 Task: For heading Arial with bold.  font size for heading22,  'Change the font style of data to'Arial Narrow.  and font size to 14,  Change the alignment of both headline & data to Align middle.  In the sheet  EvaluationSalesByMonth_2022
Action: Mouse moved to (100, 111)
Screenshot: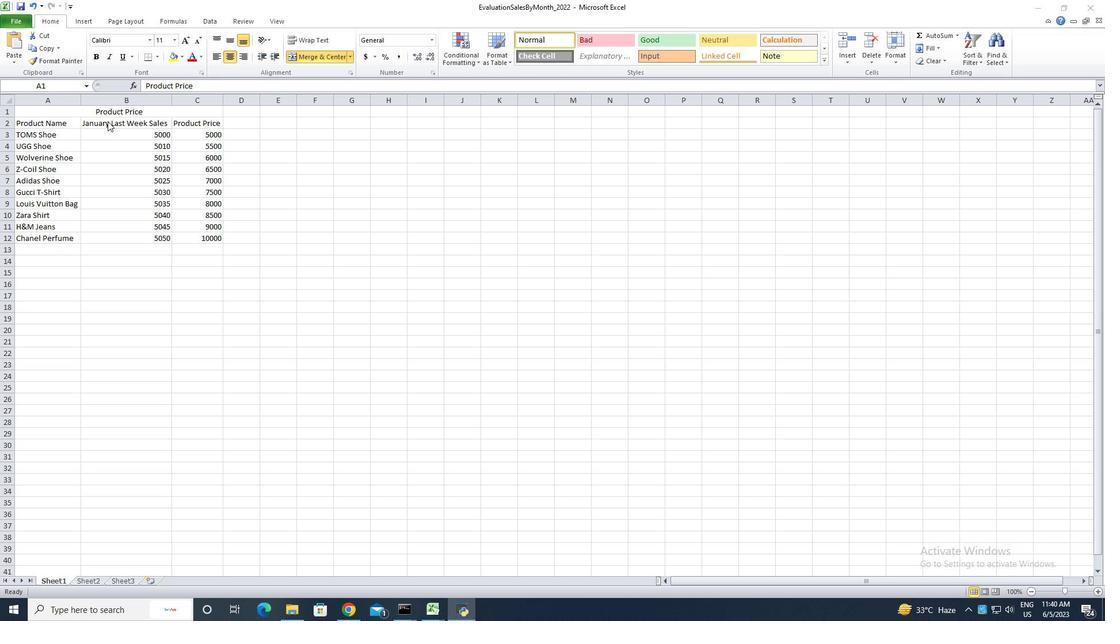 
Action: Mouse pressed left at (100, 111)
Screenshot: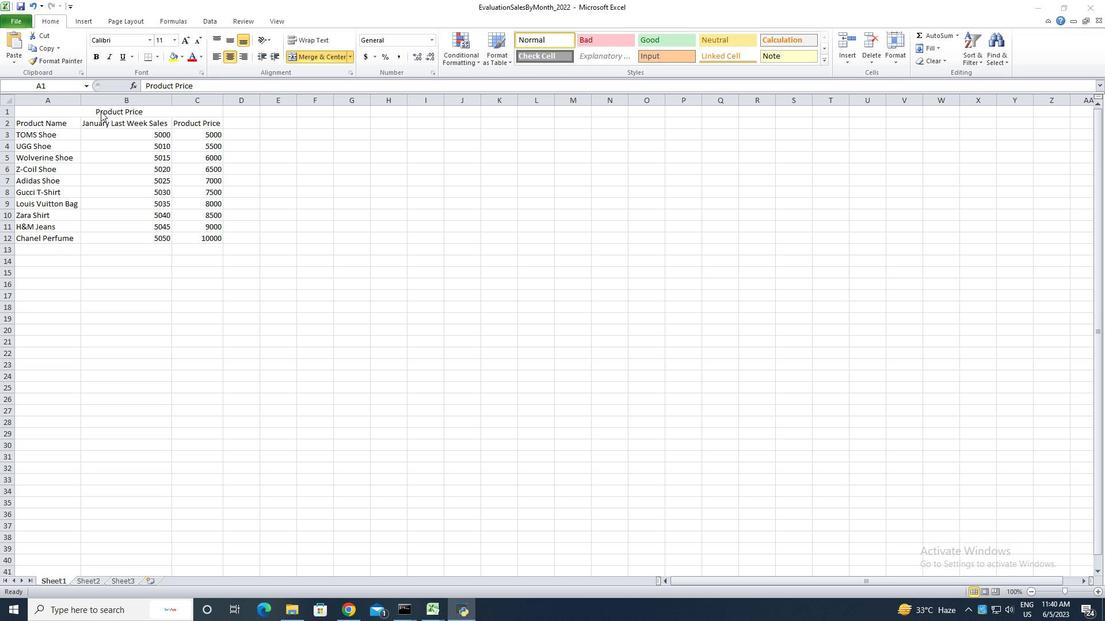 
Action: Mouse moved to (151, 41)
Screenshot: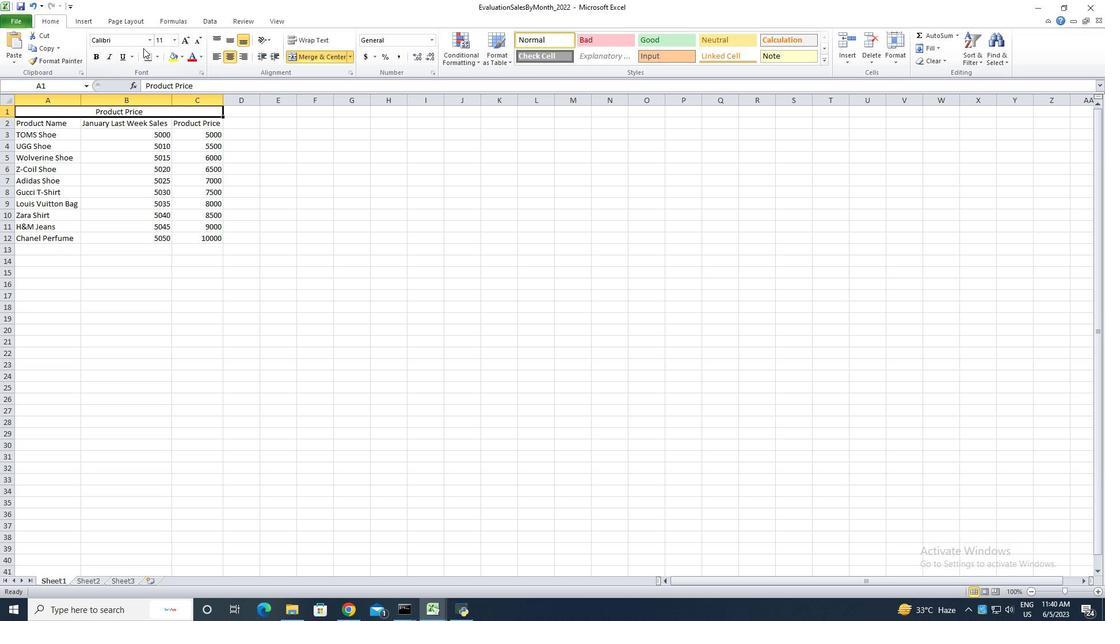 
Action: Mouse pressed left at (151, 41)
Screenshot: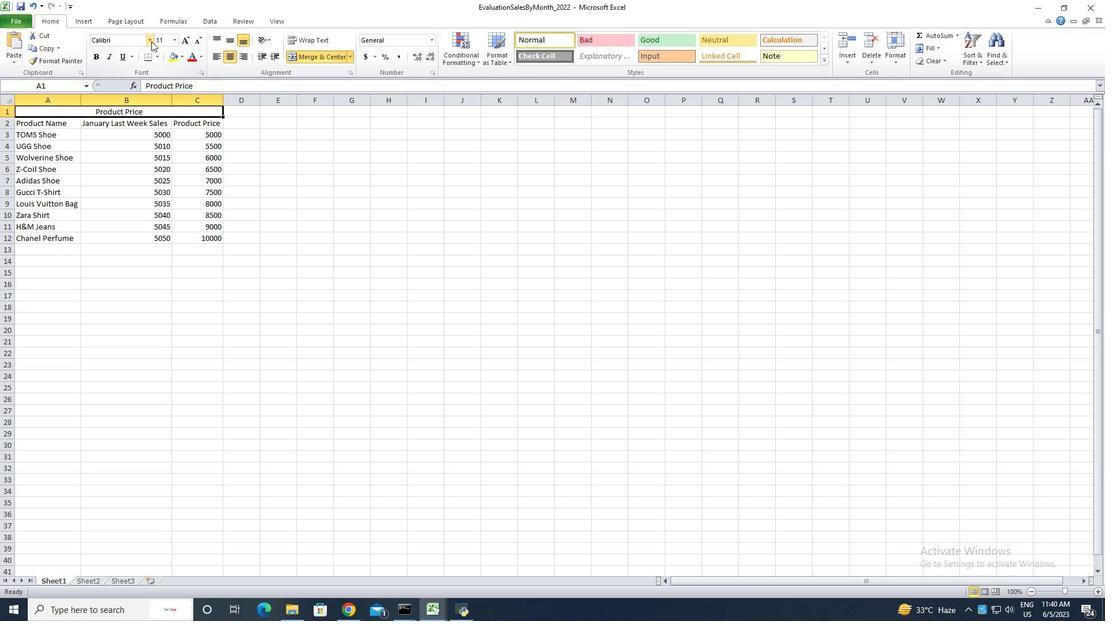 
Action: Mouse moved to (128, 134)
Screenshot: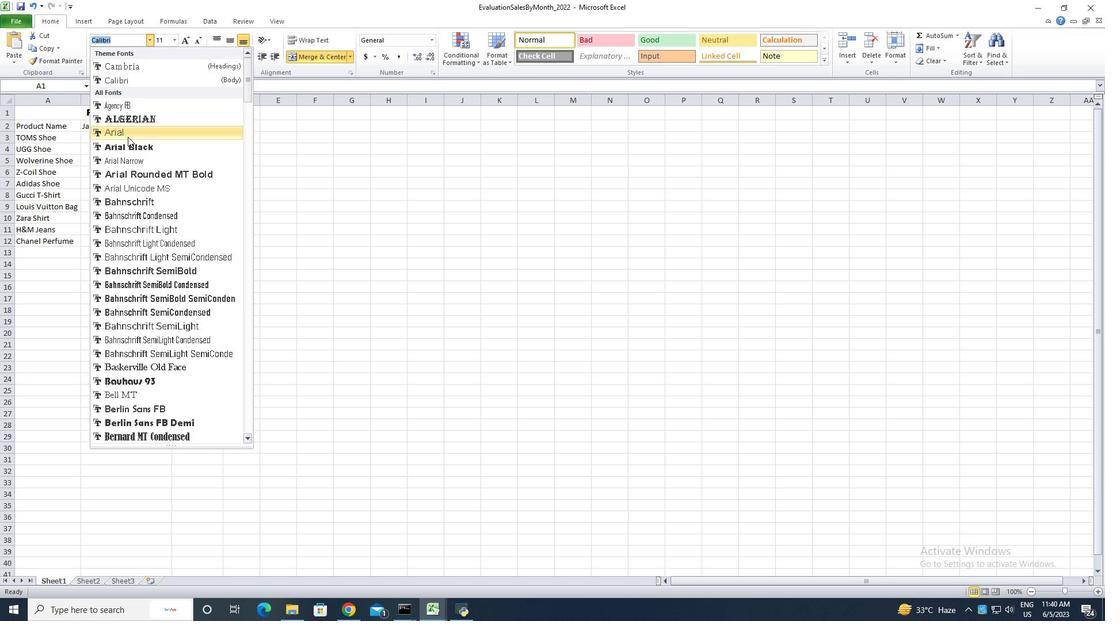 
Action: Mouse pressed left at (128, 134)
Screenshot: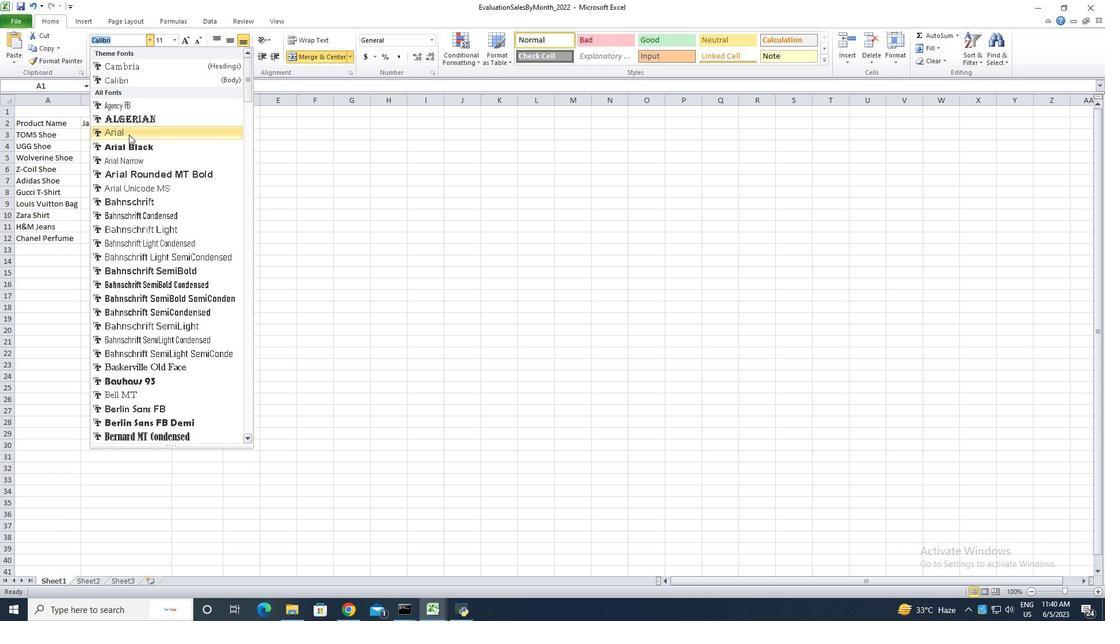 
Action: Mouse moved to (93, 58)
Screenshot: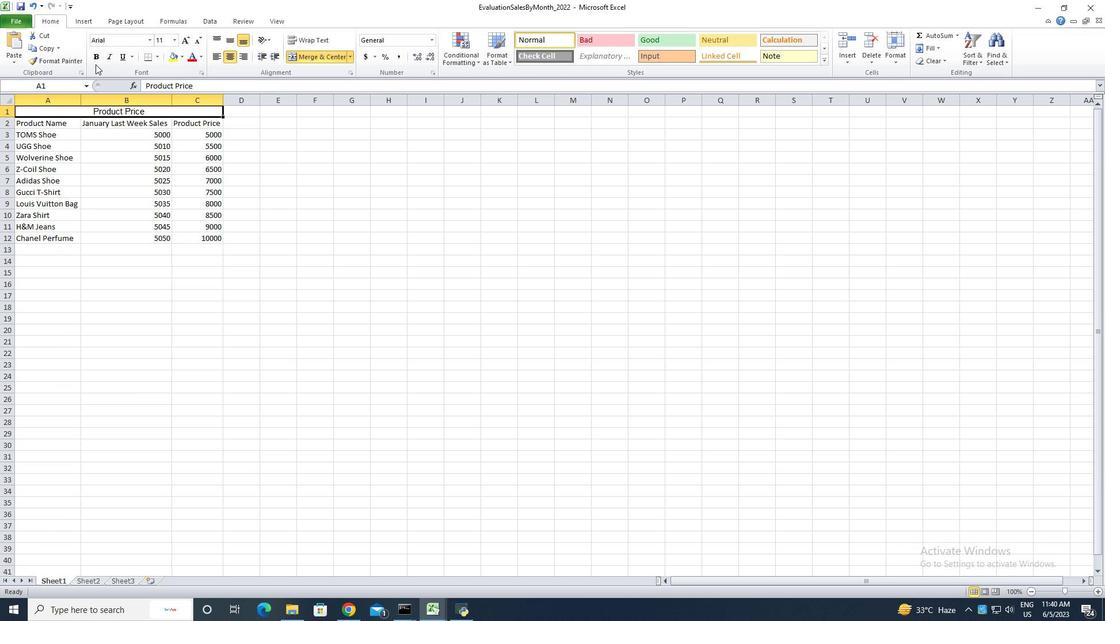 
Action: Mouse pressed left at (93, 58)
Screenshot: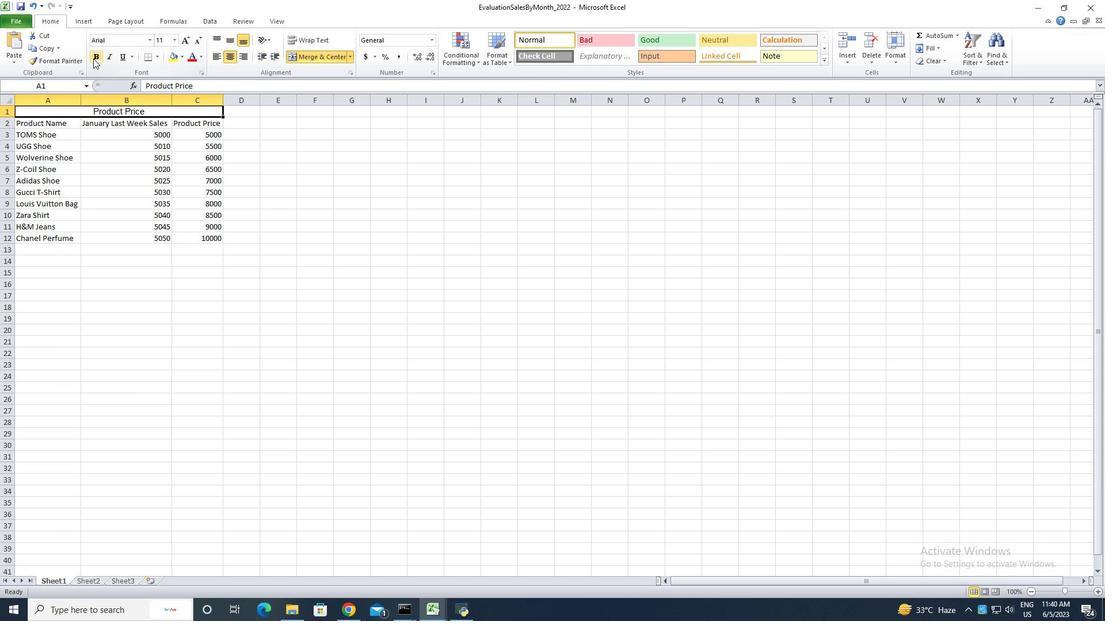 
Action: Mouse moved to (185, 39)
Screenshot: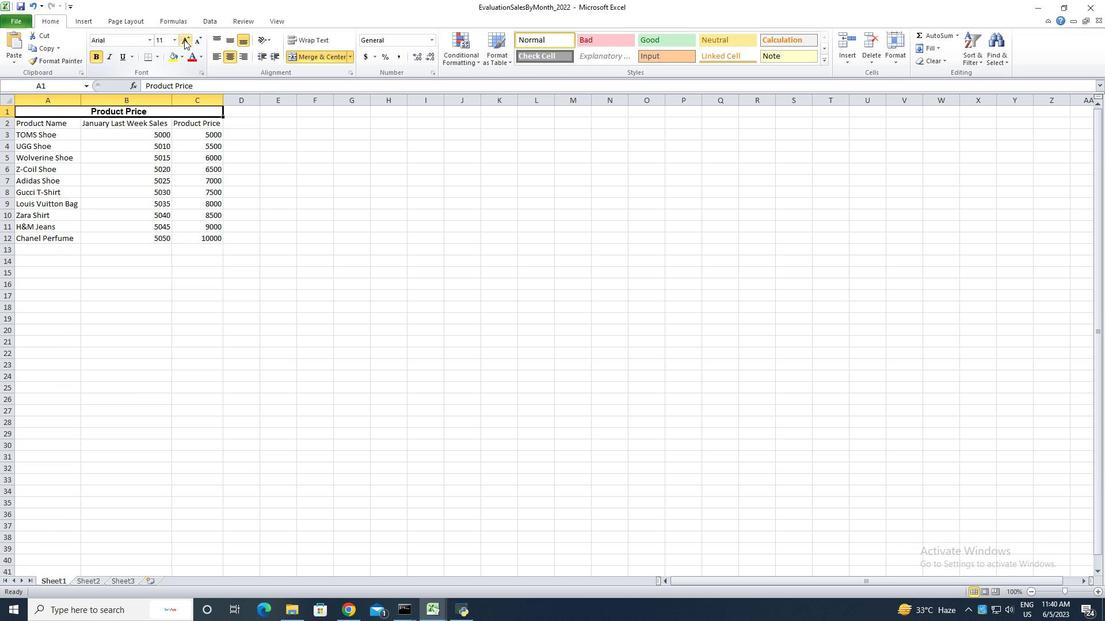 
Action: Mouse pressed left at (185, 39)
Screenshot: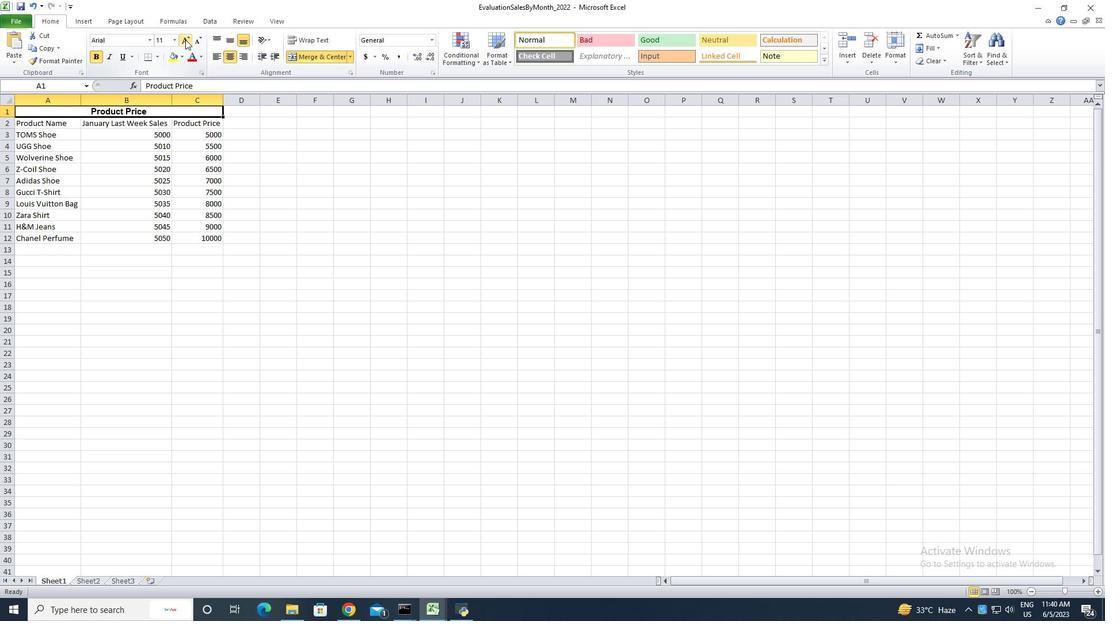
Action: Mouse pressed left at (185, 39)
Screenshot: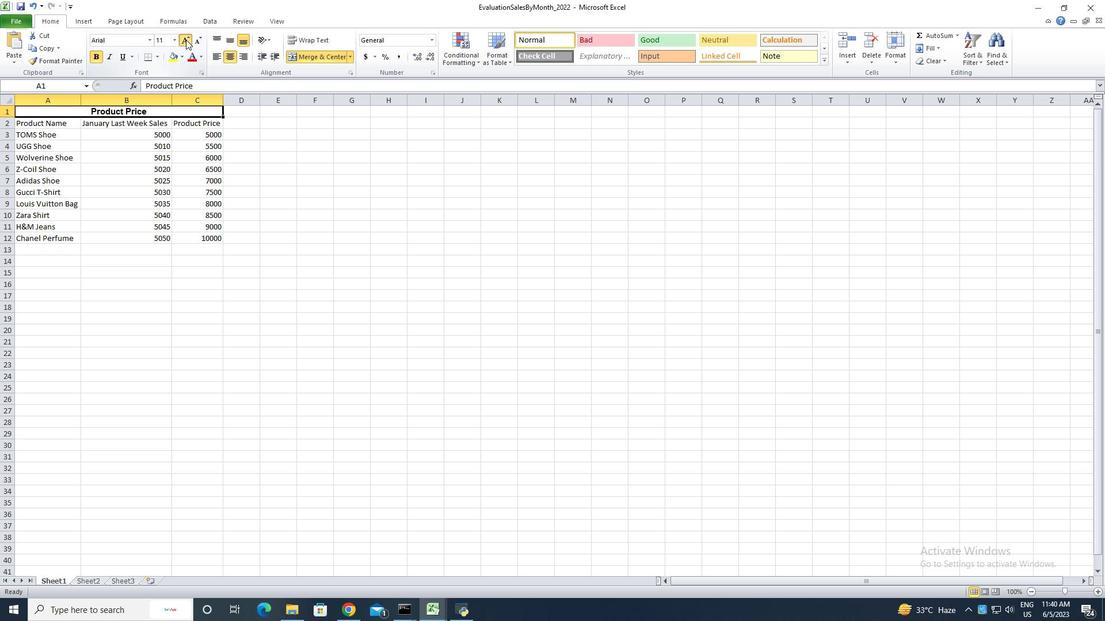 
Action: Mouse pressed left at (185, 39)
Screenshot: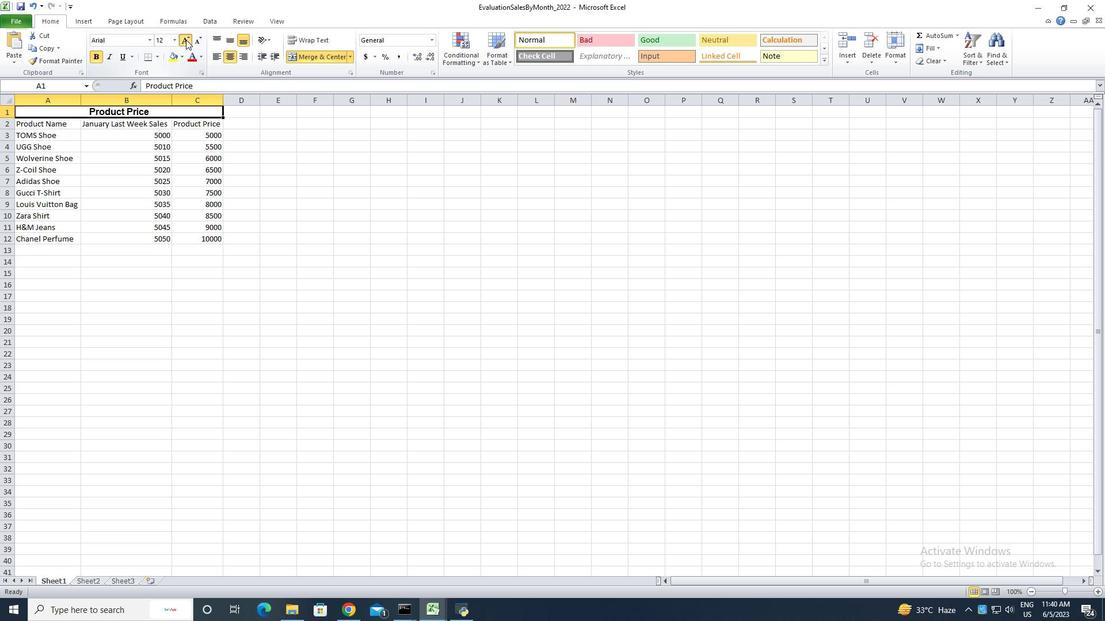 
Action: Mouse pressed left at (185, 39)
Screenshot: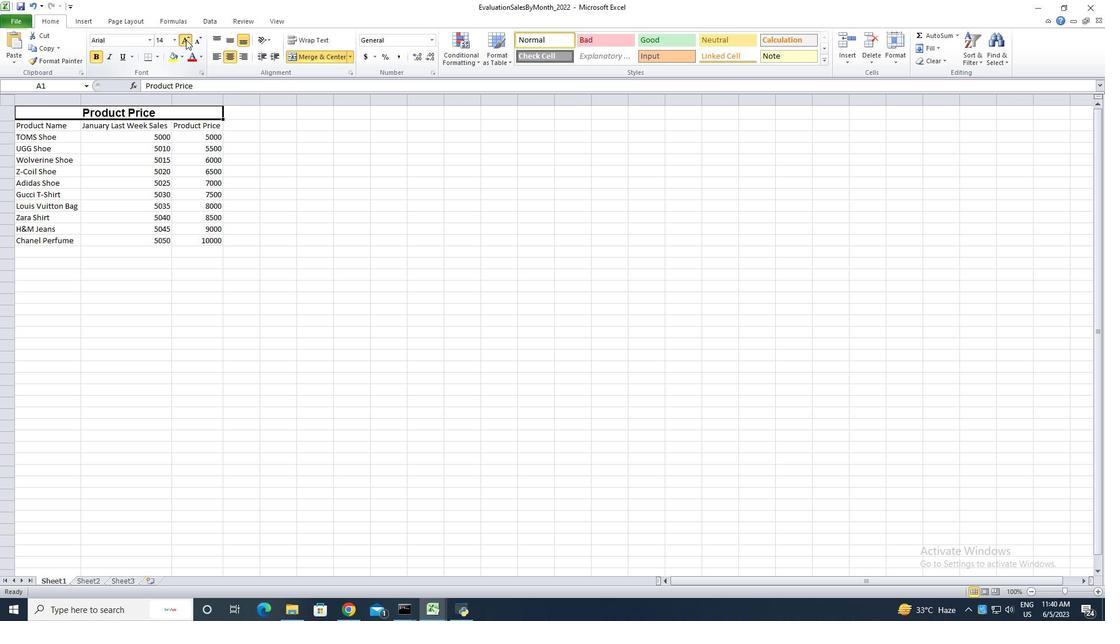 
Action: Mouse pressed left at (185, 39)
Screenshot: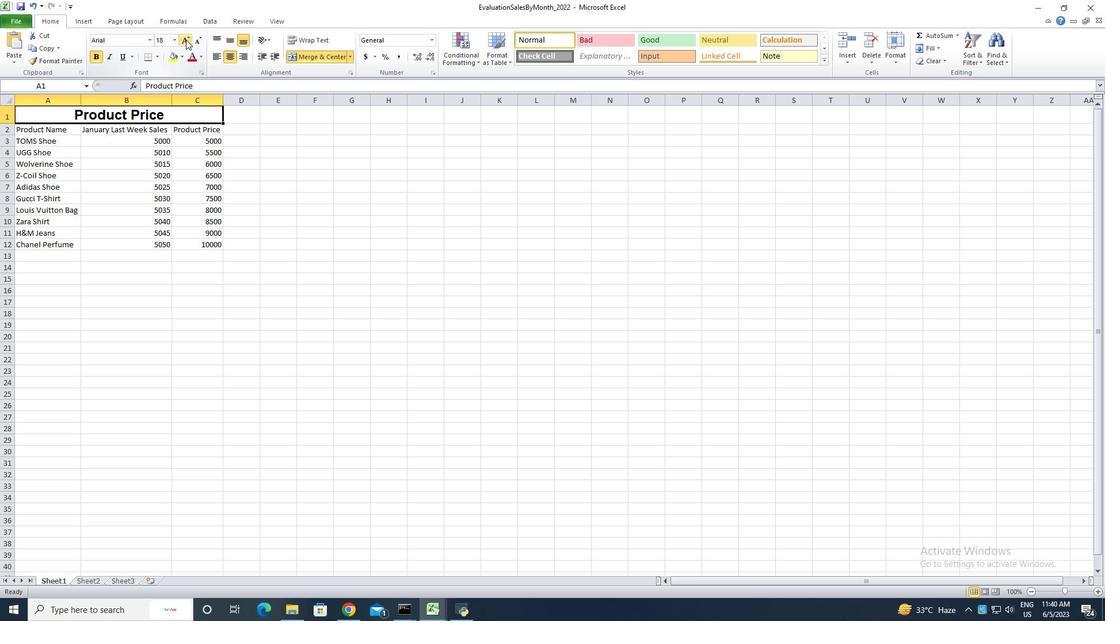 
Action: Mouse pressed left at (185, 39)
Screenshot: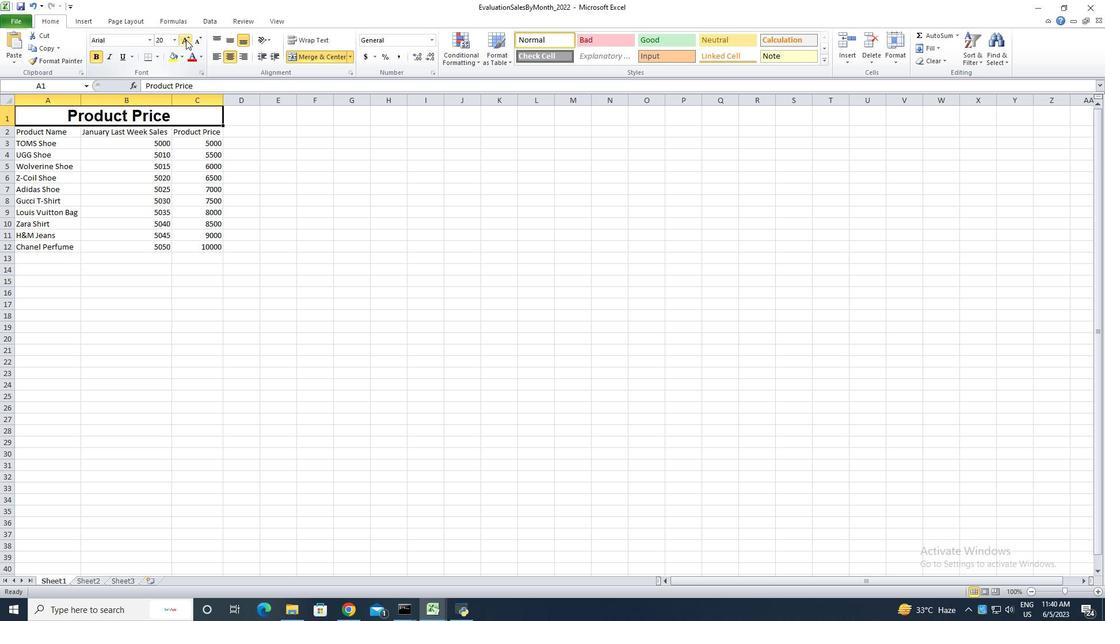 
Action: Mouse moved to (45, 135)
Screenshot: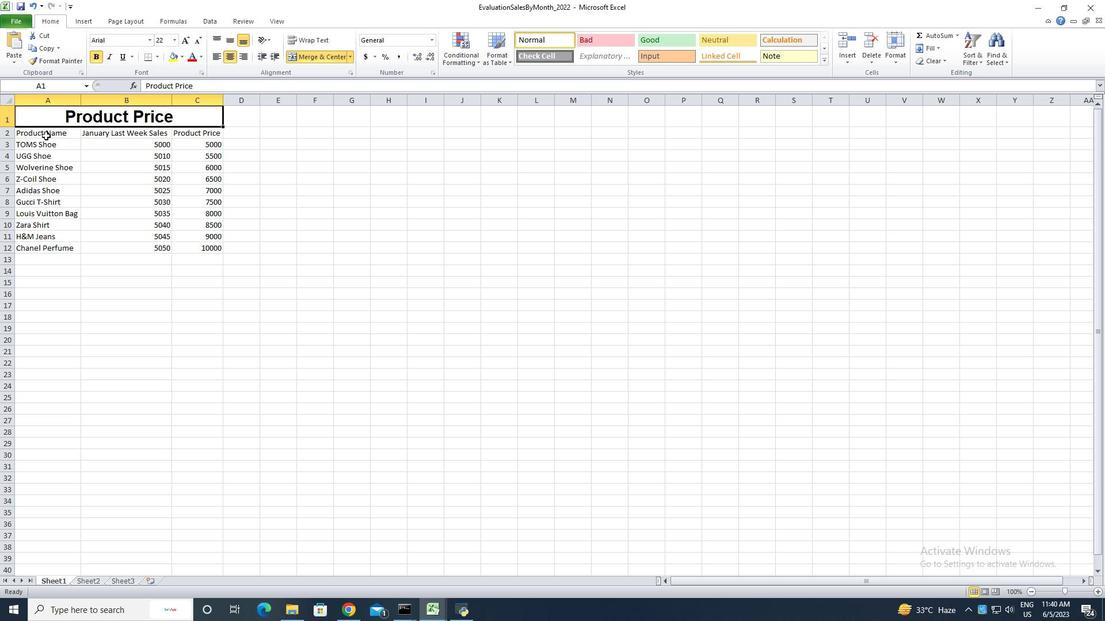 
Action: Mouse pressed left at (45, 135)
Screenshot: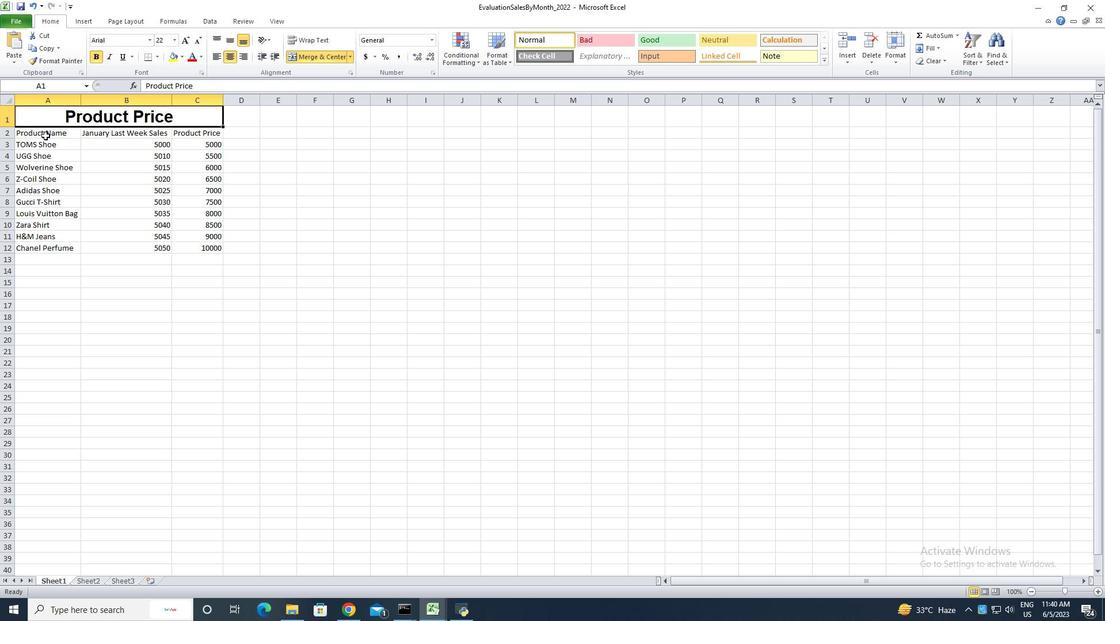 
Action: Mouse moved to (149, 40)
Screenshot: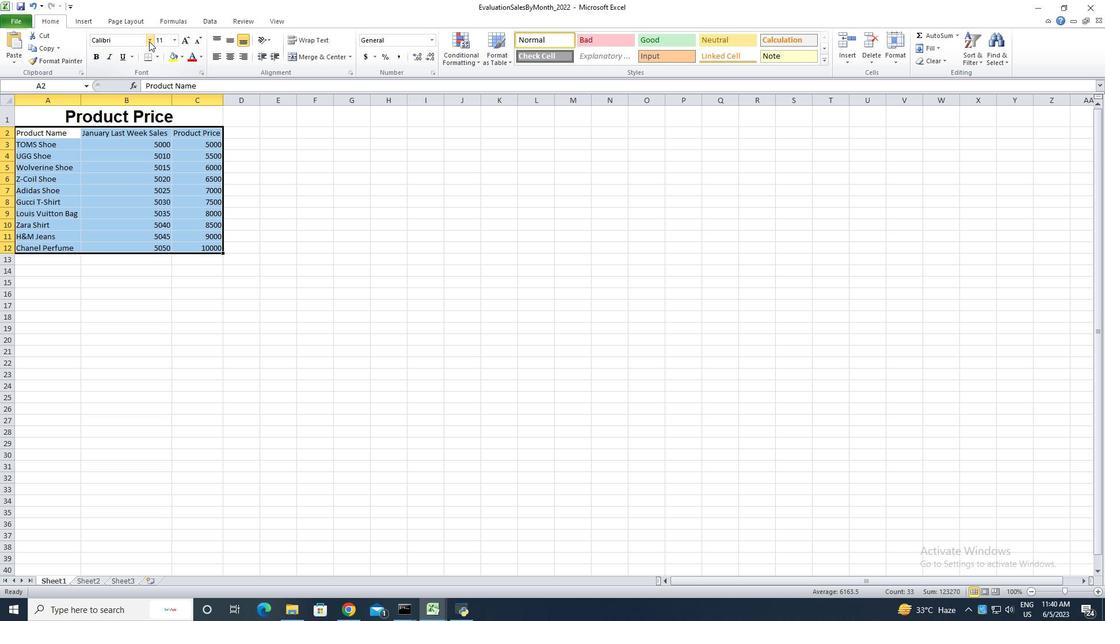 
Action: Mouse pressed left at (149, 40)
Screenshot: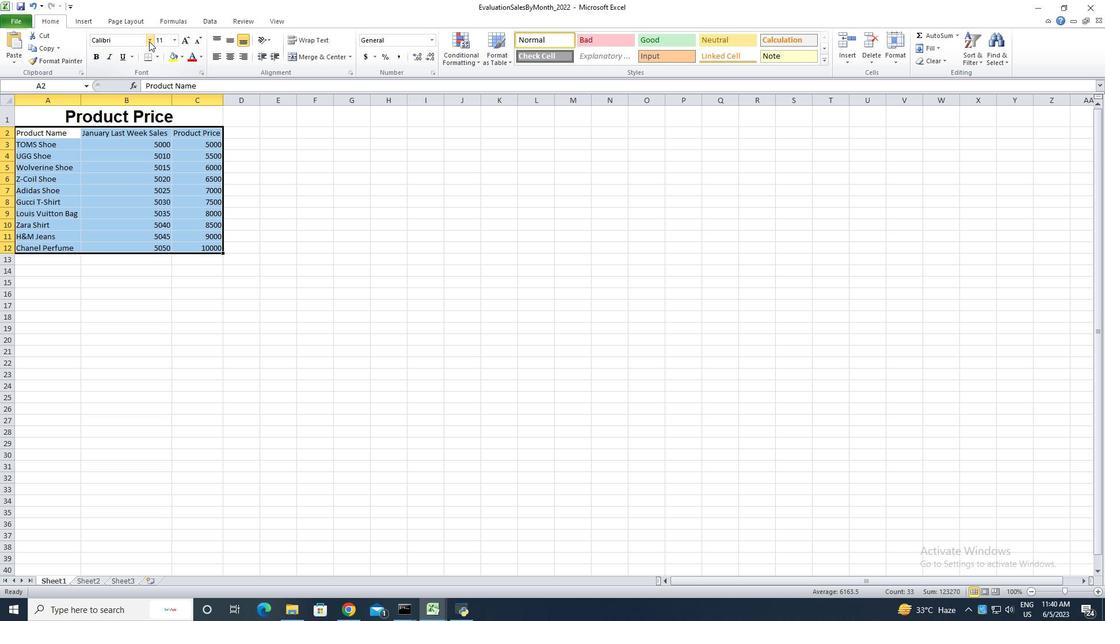 
Action: Mouse moved to (136, 159)
Screenshot: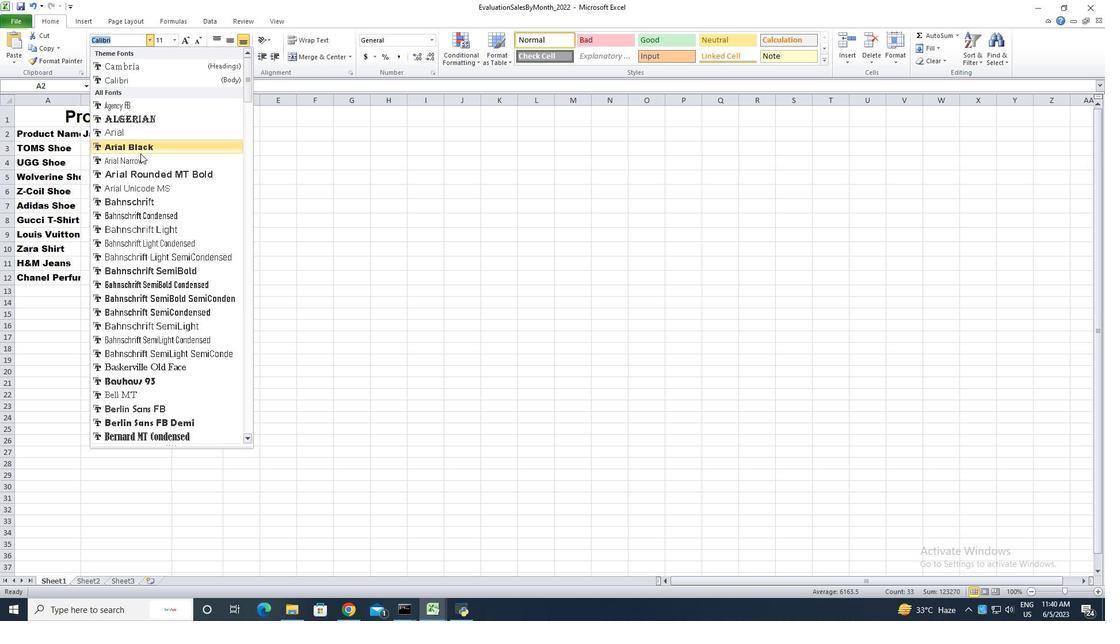 
Action: Mouse pressed left at (136, 159)
Screenshot: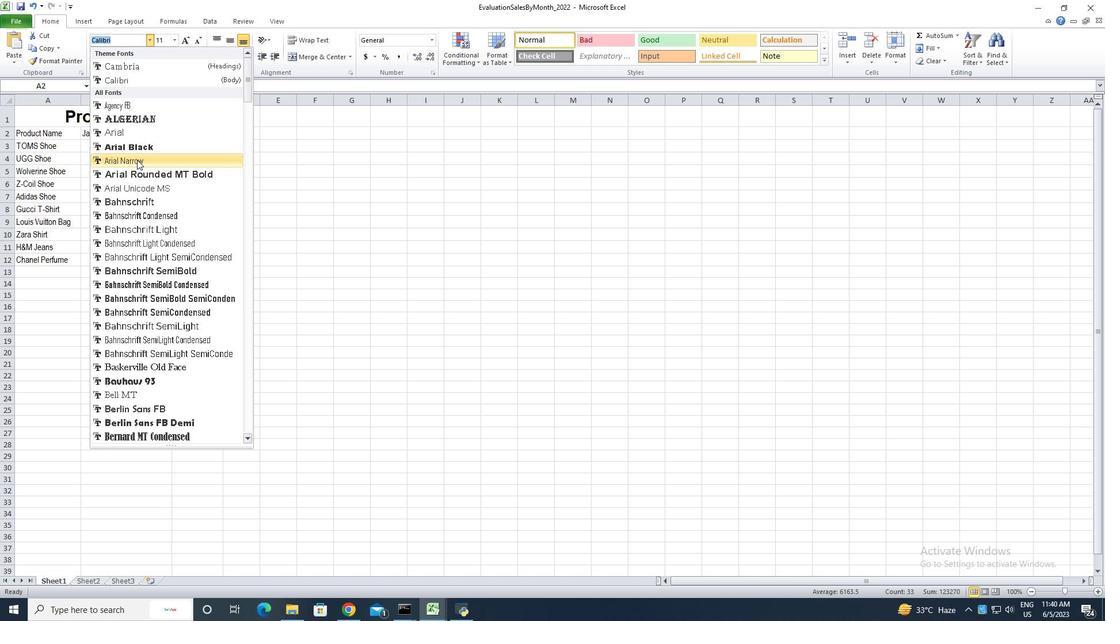 
Action: Mouse moved to (185, 42)
Screenshot: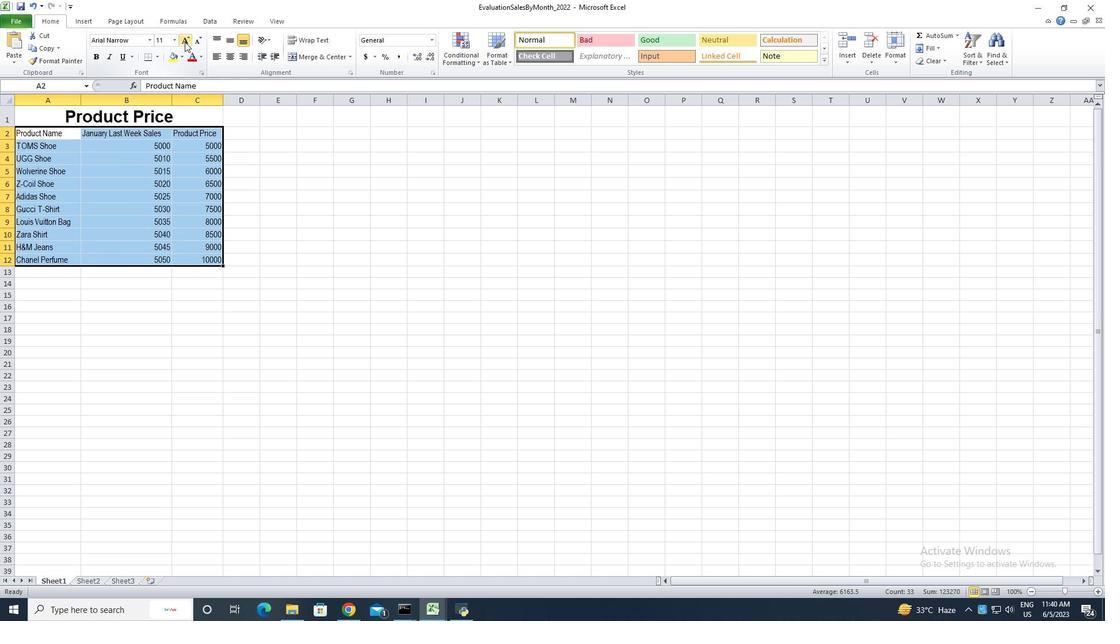 
Action: Mouse pressed left at (185, 42)
Screenshot: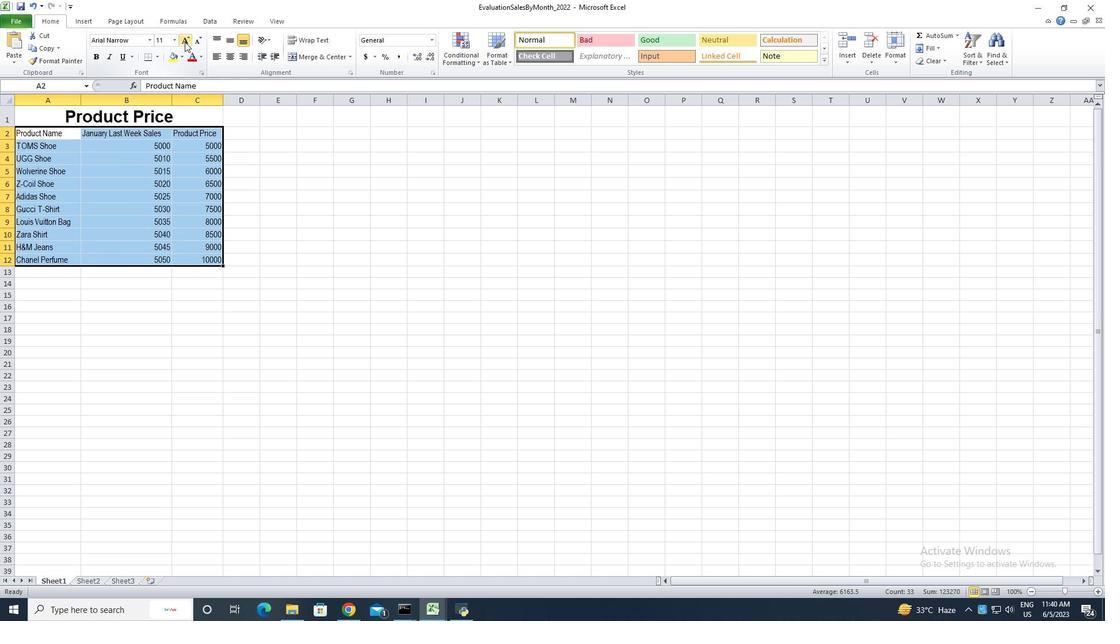 
Action: Mouse pressed left at (185, 42)
Screenshot: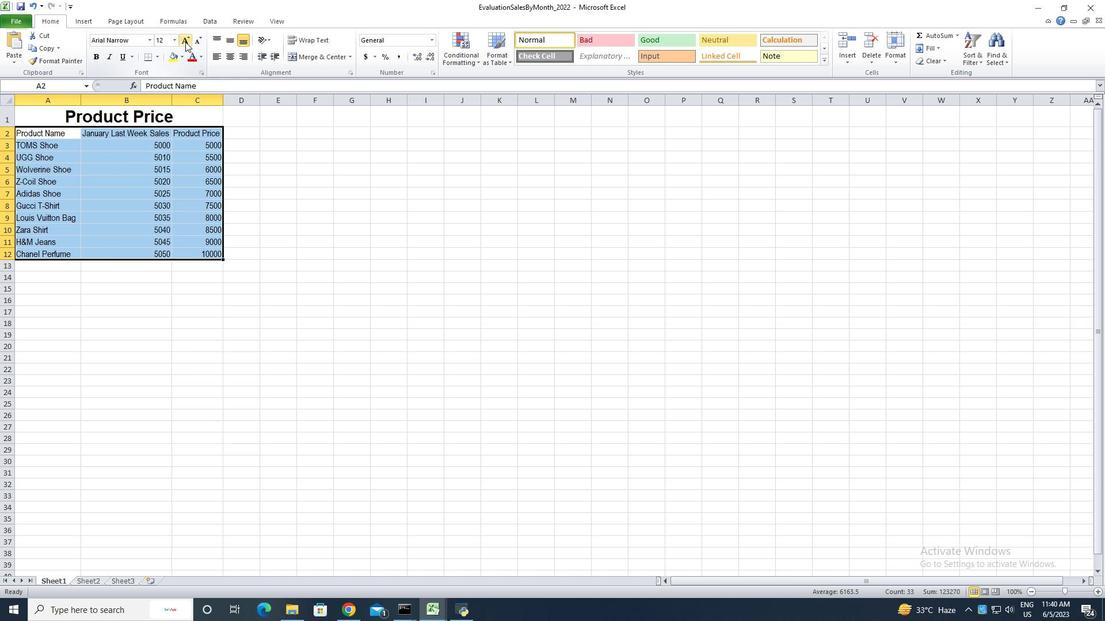 
Action: Mouse moved to (203, 319)
Screenshot: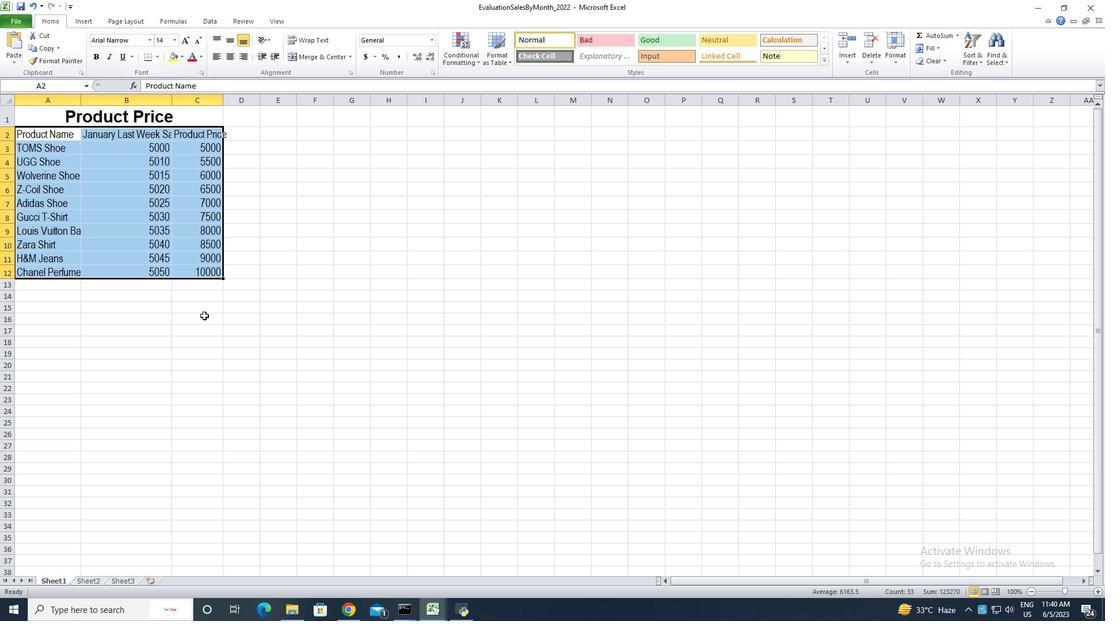 
Action: Mouse pressed left at (203, 319)
Screenshot: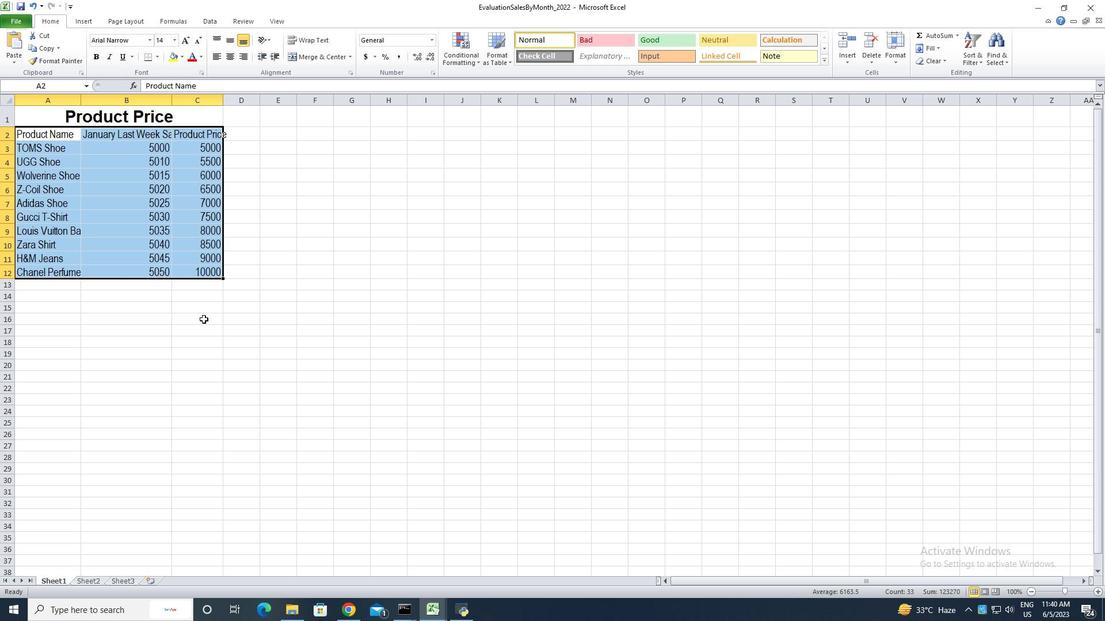 
Action: Mouse moved to (81, 104)
Screenshot: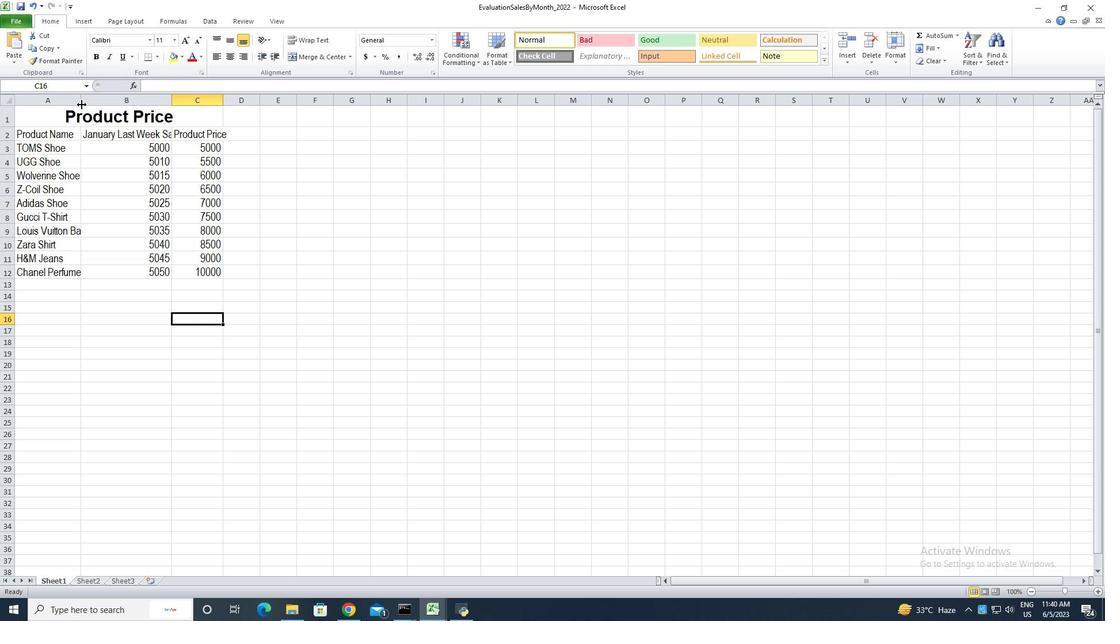 
Action: Mouse pressed left at (81, 104)
Screenshot: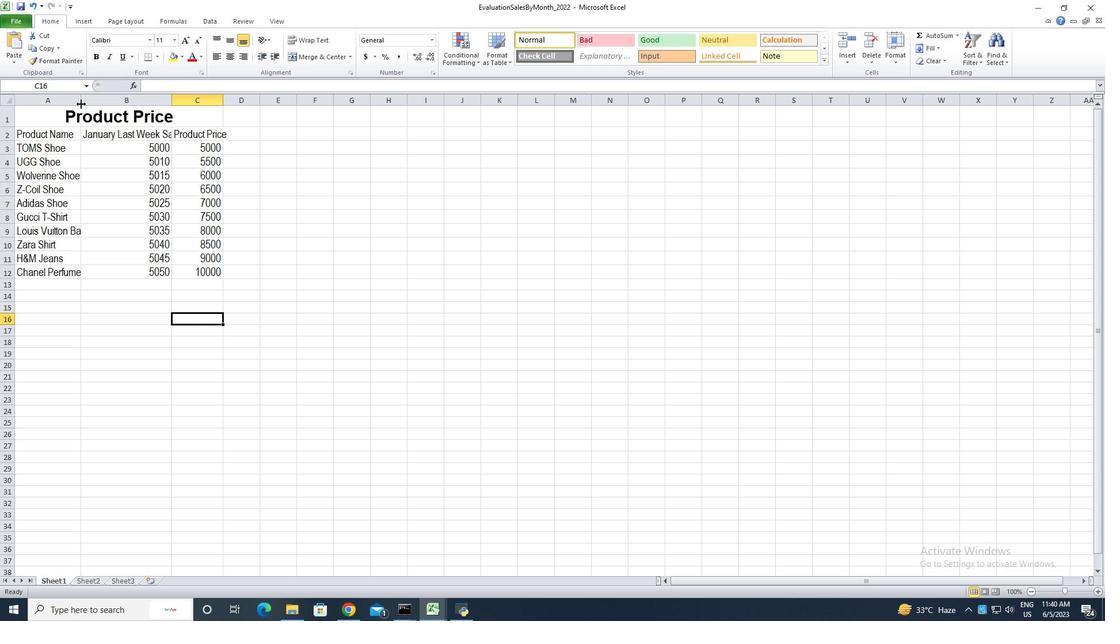 
Action: Mouse pressed left at (81, 104)
Screenshot: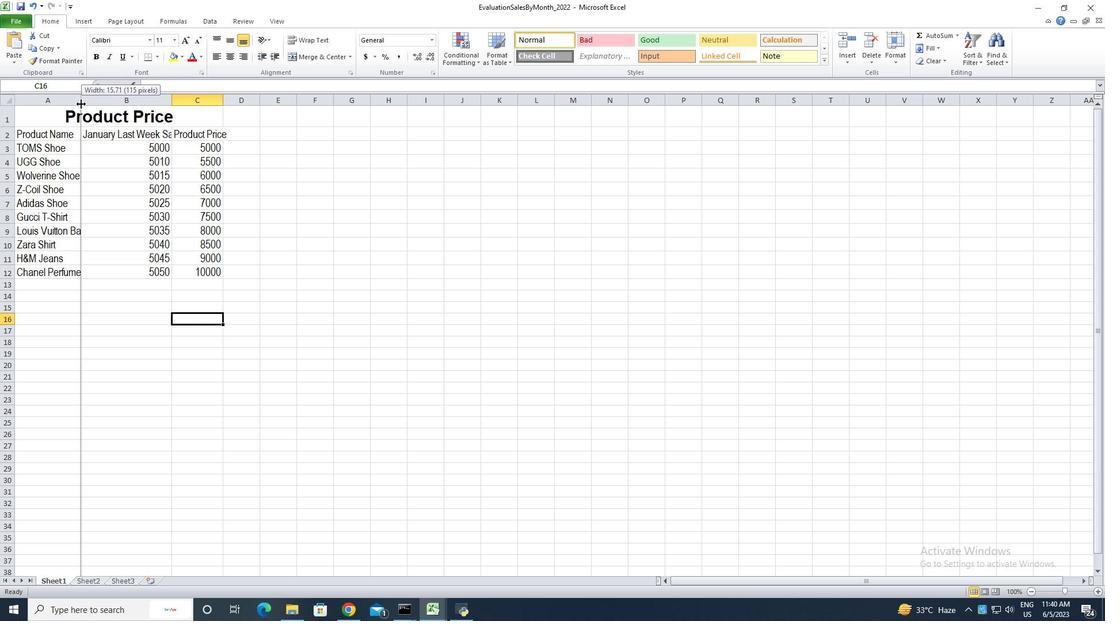 
Action: Mouse moved to (182, 102)
Screenshot: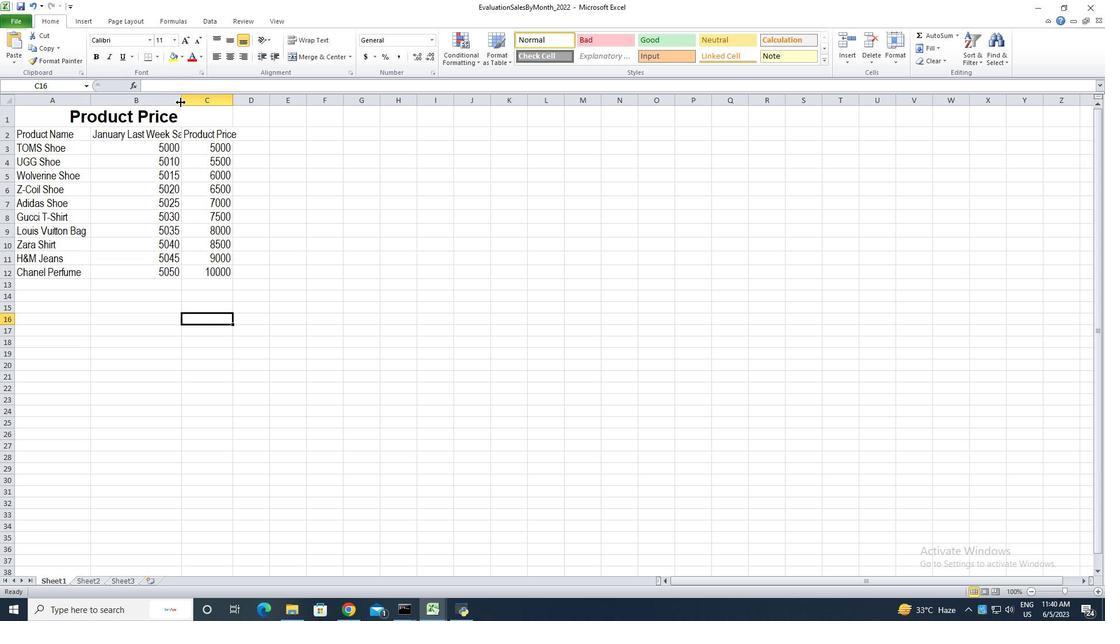 
Action: Mouse pressed left at (182, 102)
Screenshot: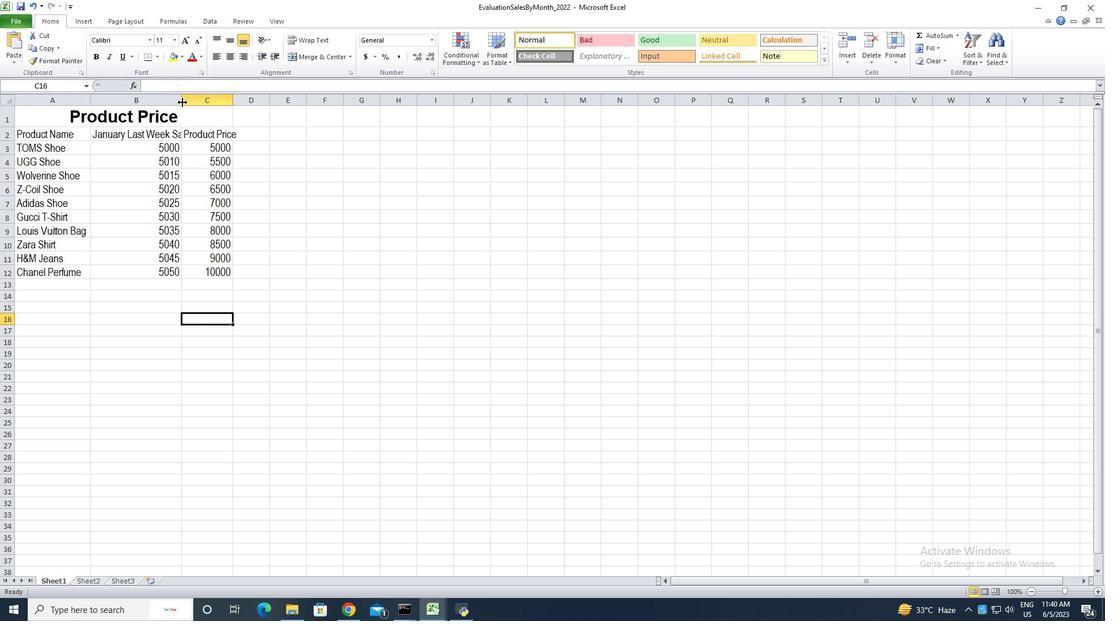 
Action: Mouse pressed left at (182, 102)
Screenshot: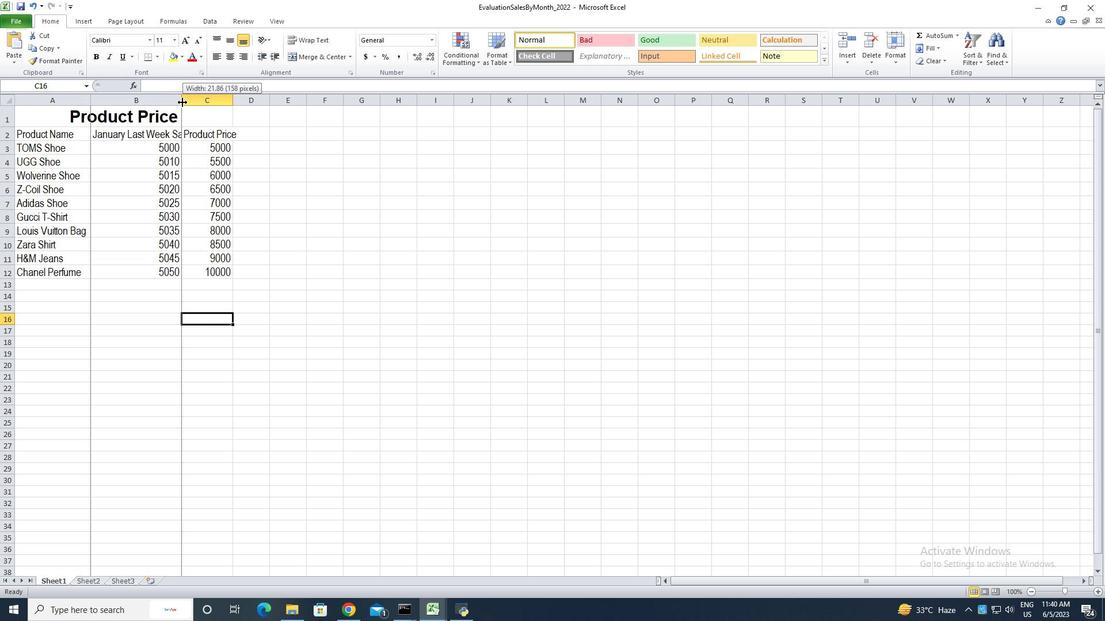 
Action: Mouse moved to (253, 103)
Screenshot: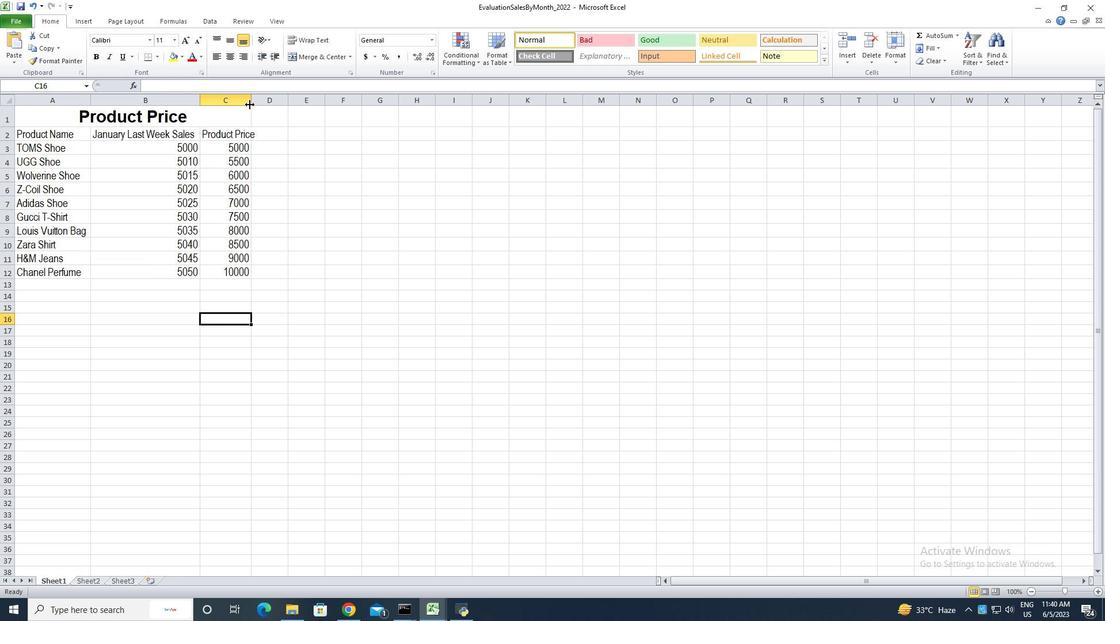 
Action: Mouse pressed left at (253, 103)
Screenshot: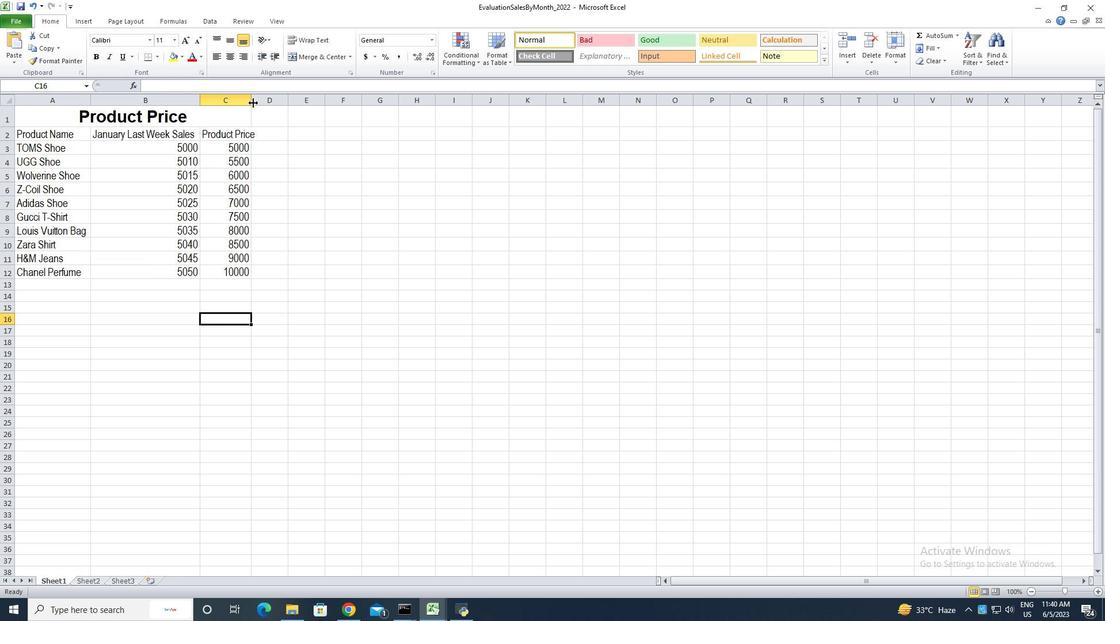 
Action: Mouse pressed left at (253, 103)
Screenshot: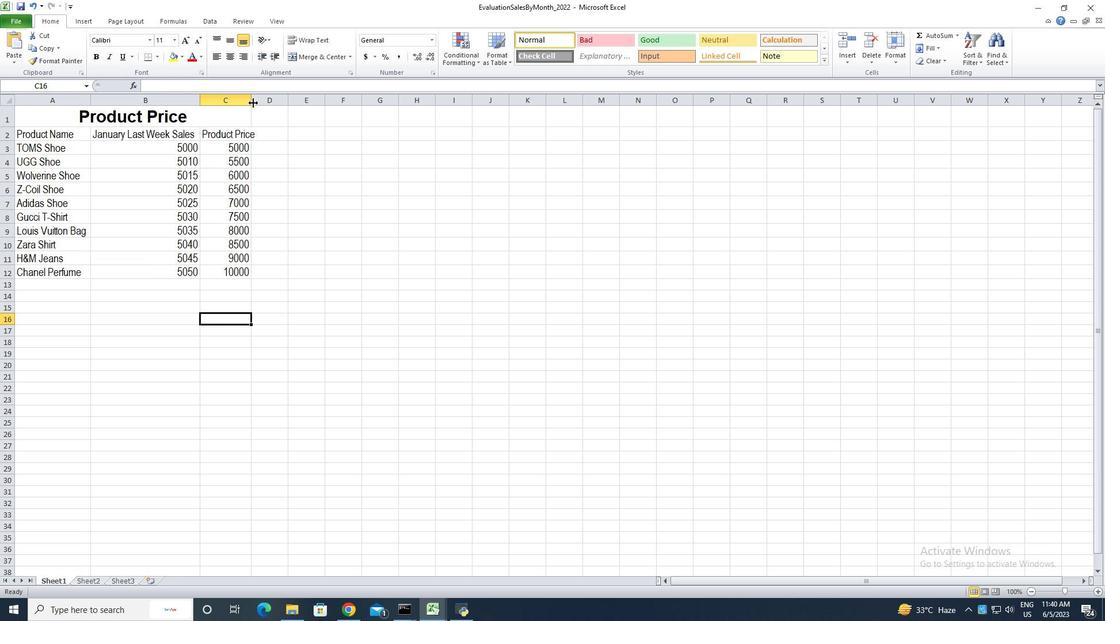 
Action: Mouse moved to (215, 355)
Screenshot: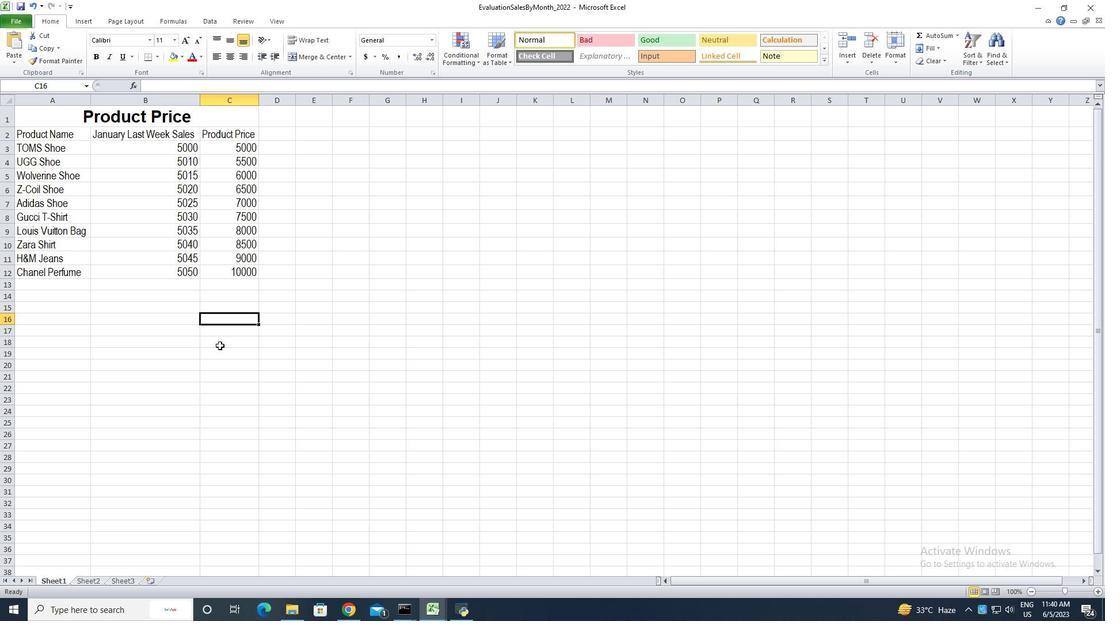 
Action: Mouse pressed left at (215, 355)
Screenshot: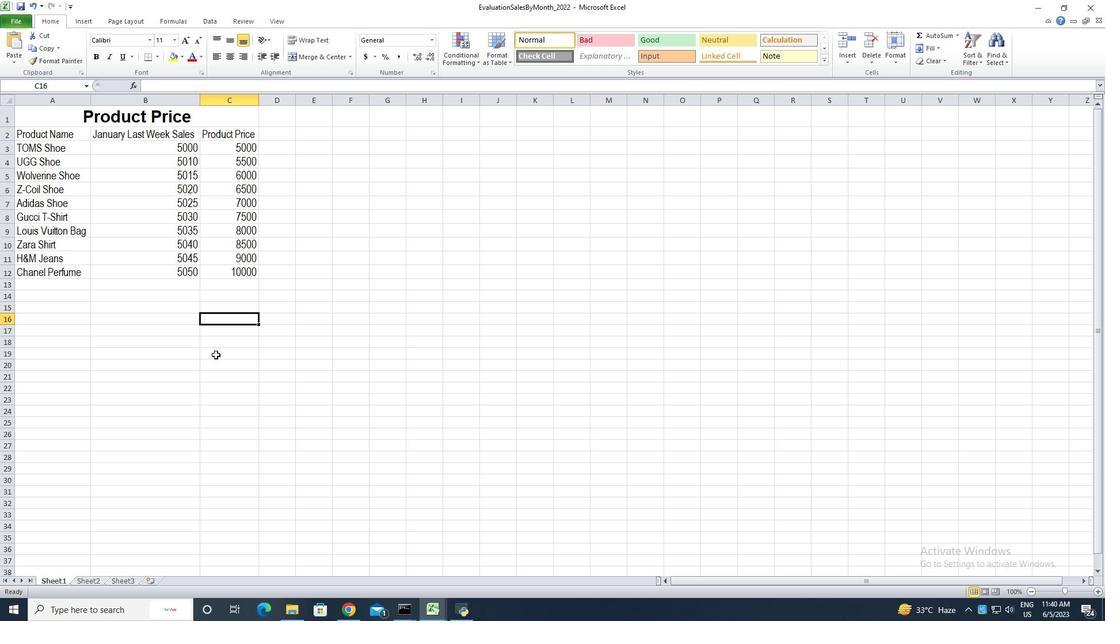 
Action: Mouse moved to (44, 115)
Screenshot: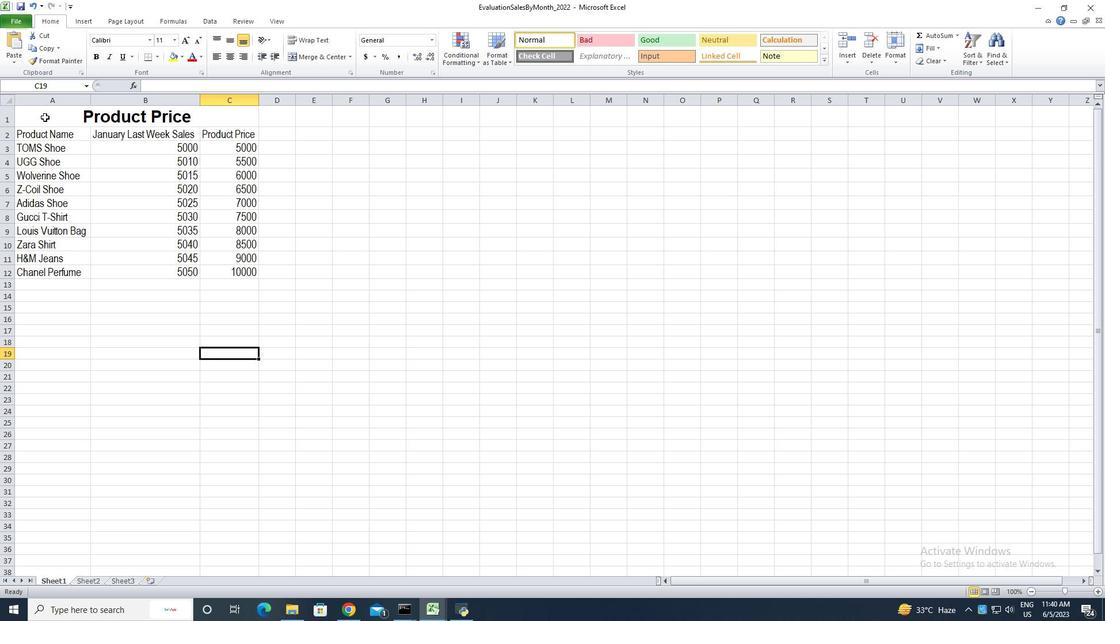 
Action: Mouse pressed left at (44, 115)
Screenshot: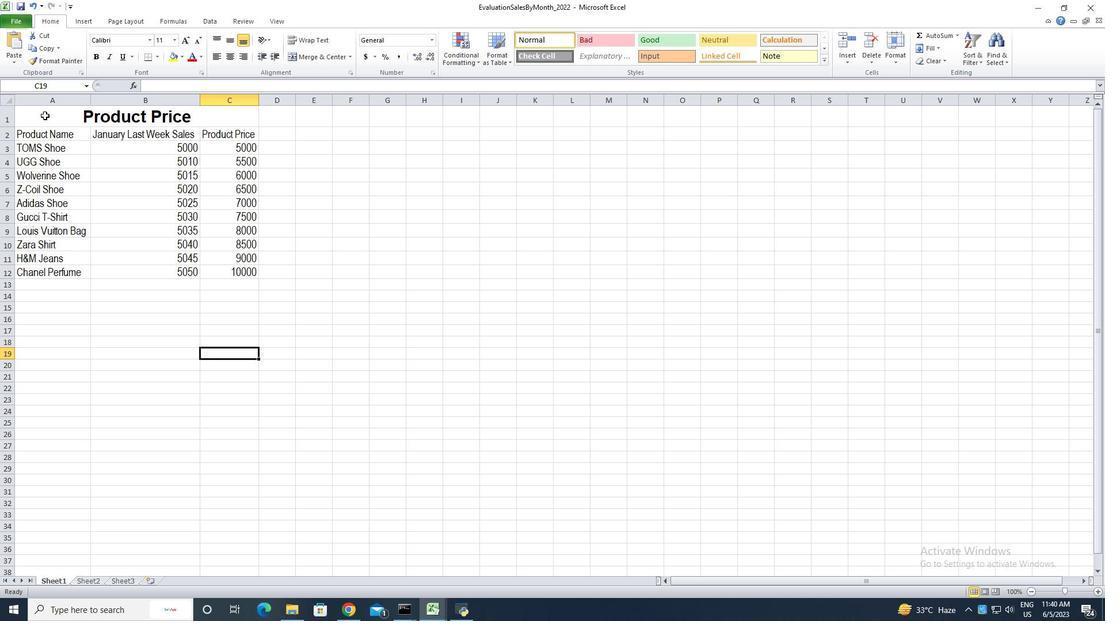 
Action: Mouse moved to (230, 40)
Screenshot: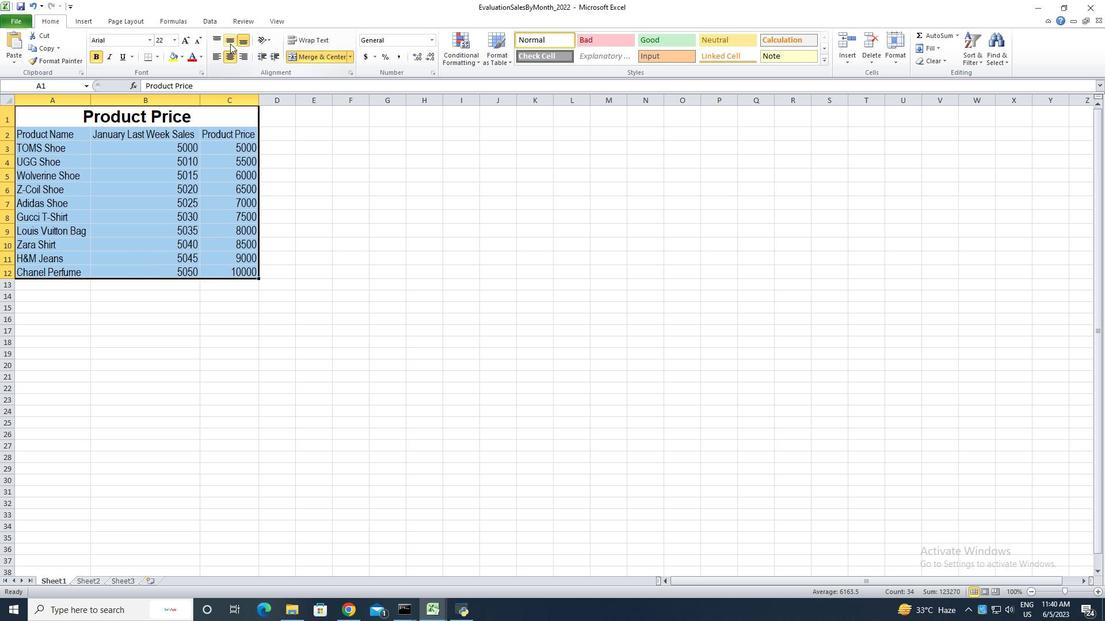 
Action: Mouse pressed left at (230, 40)
Screenshot: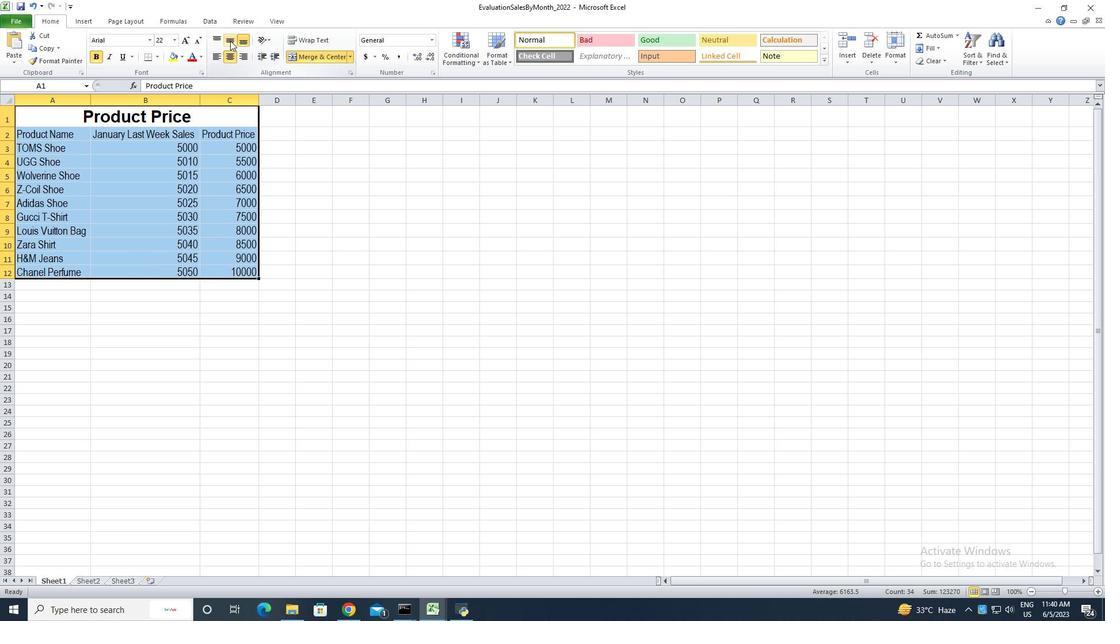 
Action: Mouse moved to (258, 300)
Screenshot: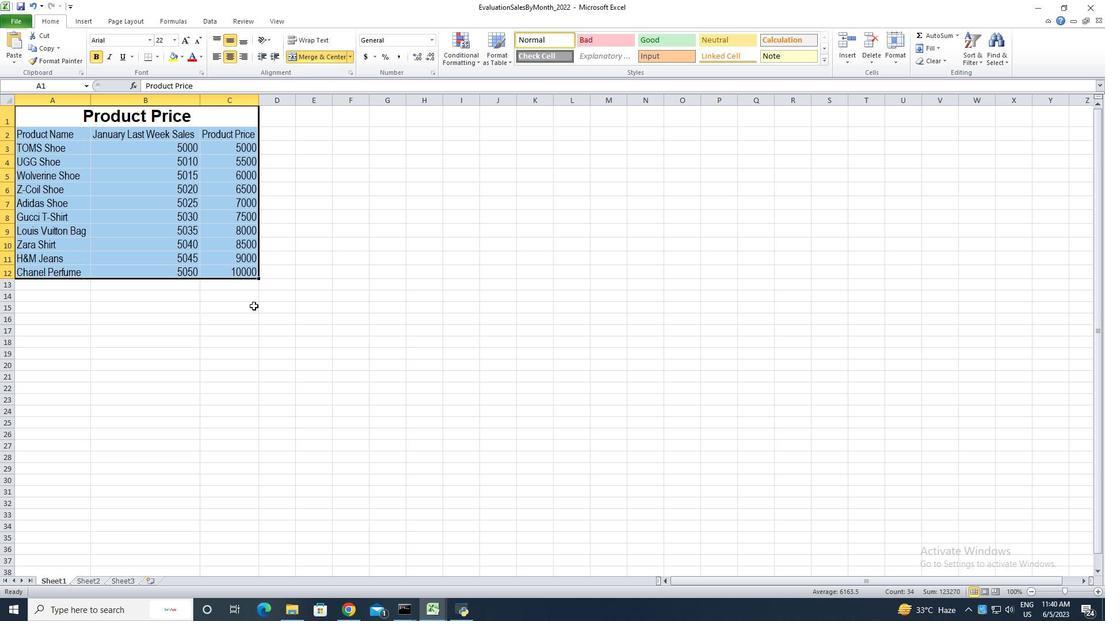 
Action: Mouse pressed left at (258, 300)
Screenshot: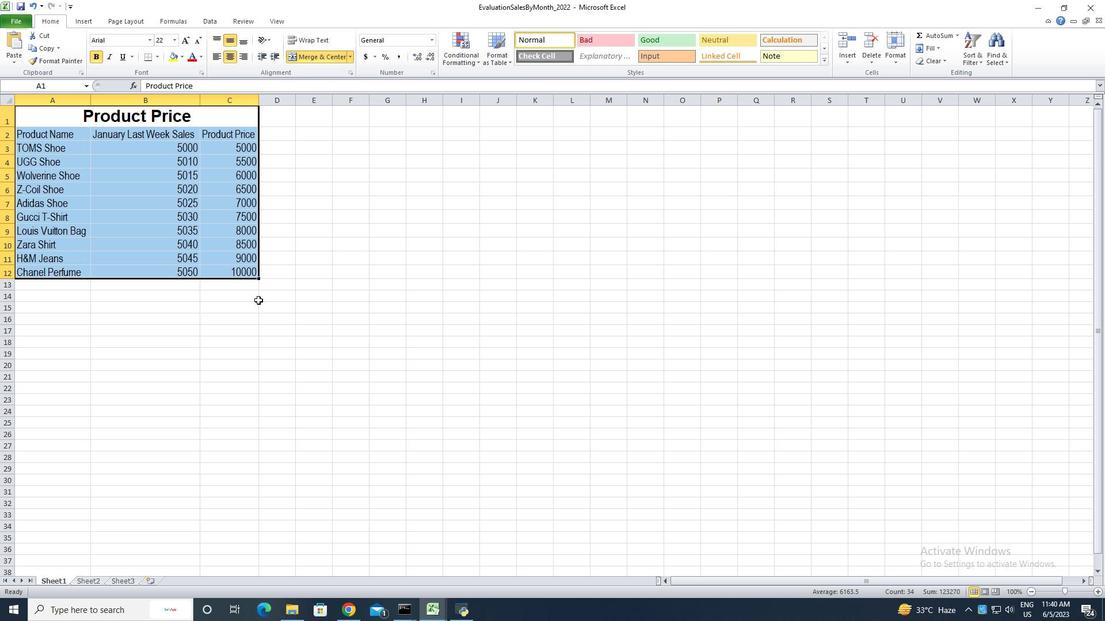 
Action: Key pressed ctrl+S<'\x13'><'\x13'><'\x13'>
Screenshot: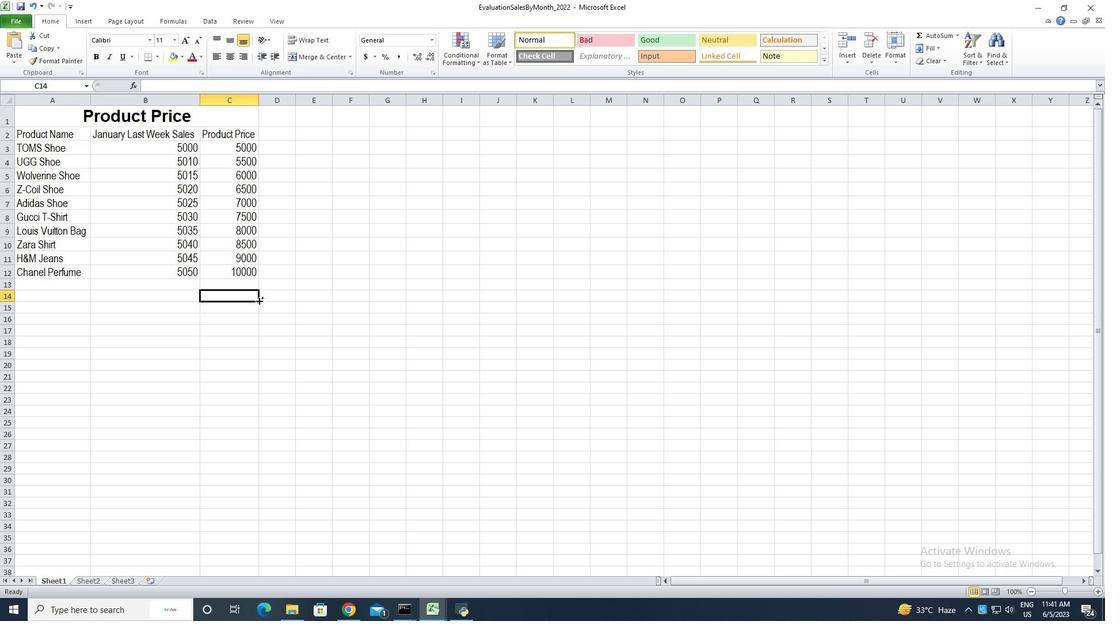 
